Task: Check the sale-to-list ratio of fresh paint in the last 5 years.
Action: Mouse moved to (840, 187)
Screenshot: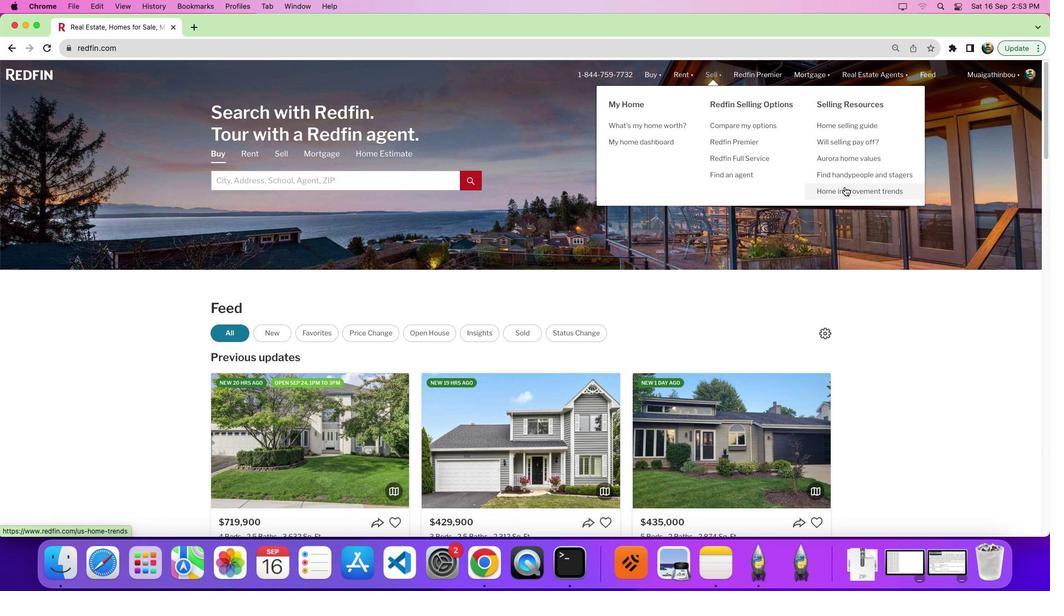 
Action: Mouse pressed left at (840, 187)
Screenshot: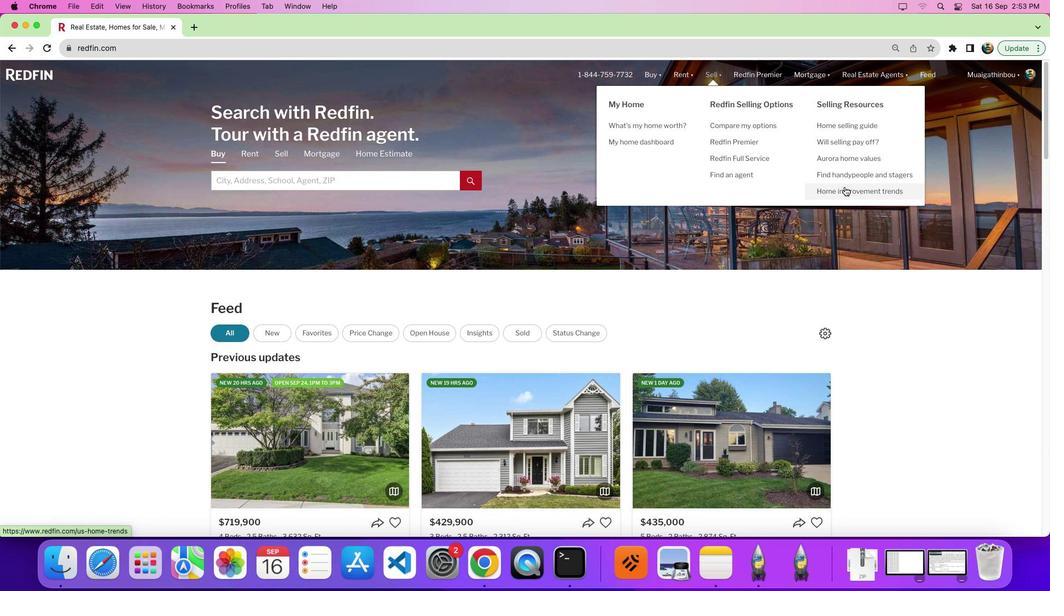 
Action: Mouse pressed left at (840, 187)
Screenshot: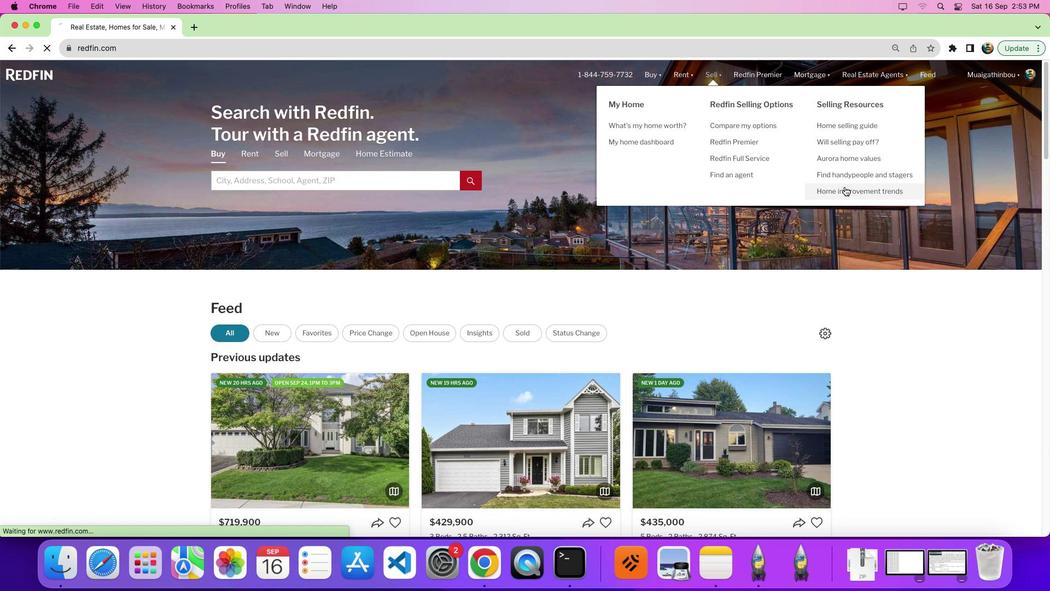 
Action: Mouse moved to (316, 209)
Screenshot: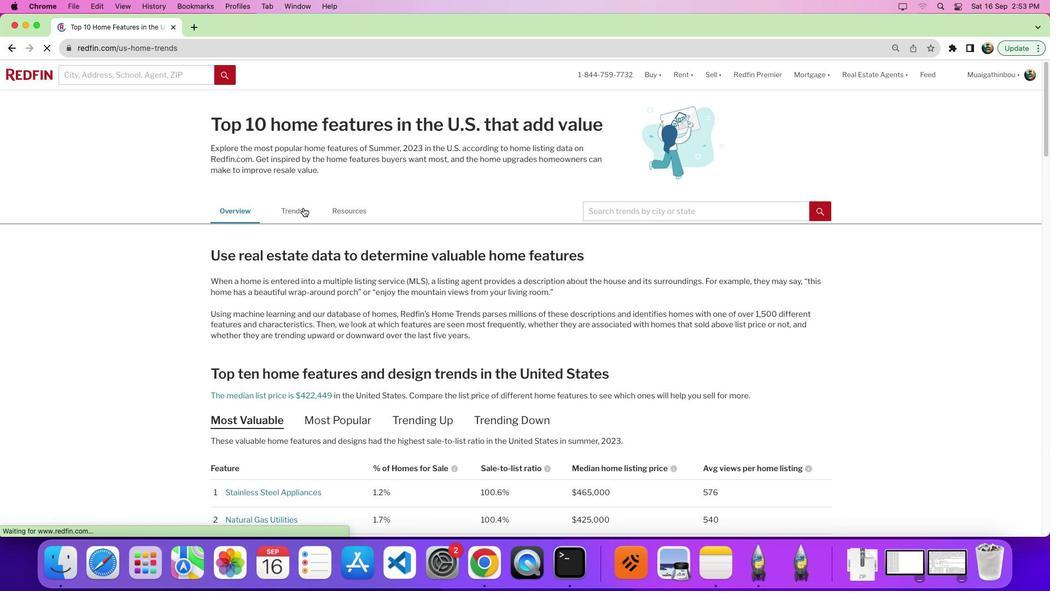 
Action: Mouse pressed left at (316, 209)
Screenshot: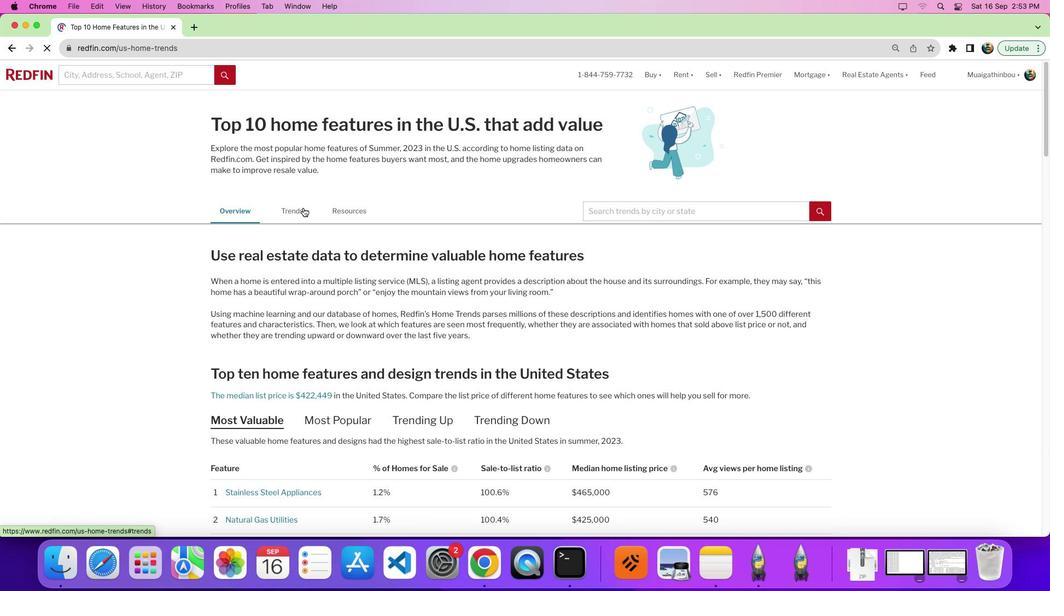 
Action: Mouse moved to (577, 256)
Screenshot: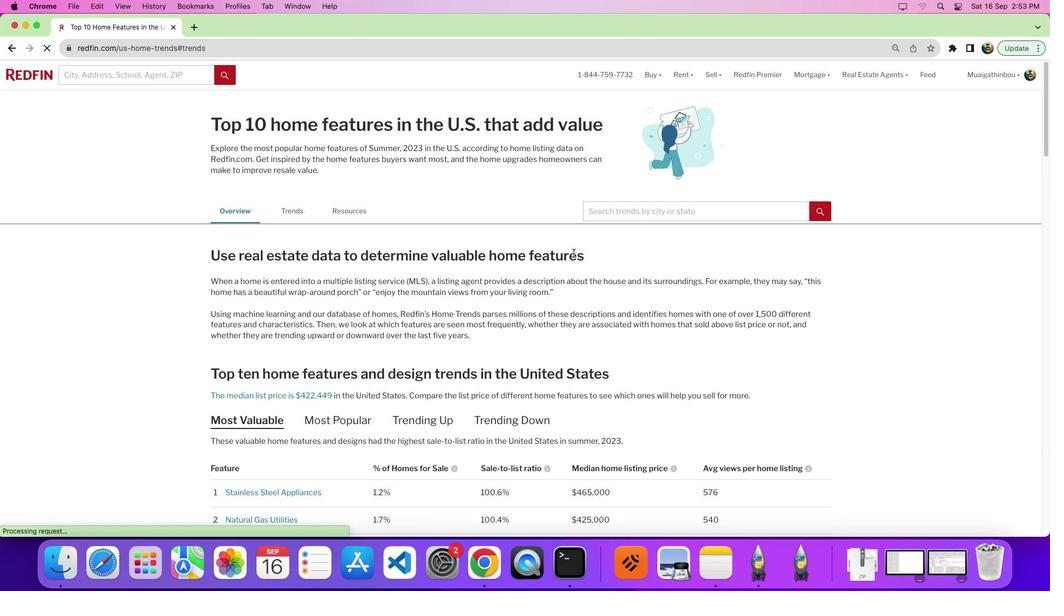 
Action: Mouse scrolled (577, 256) with delta (24, -4)
Screenshot: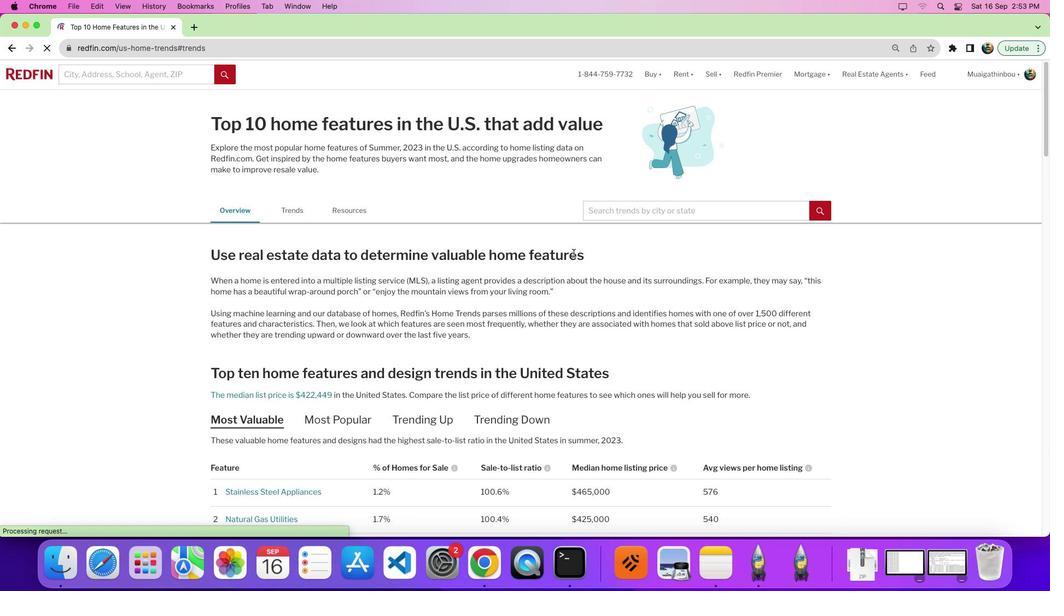 
Action: Mouse scrolled (577, 256) with delta (24, -4)
Screenshot: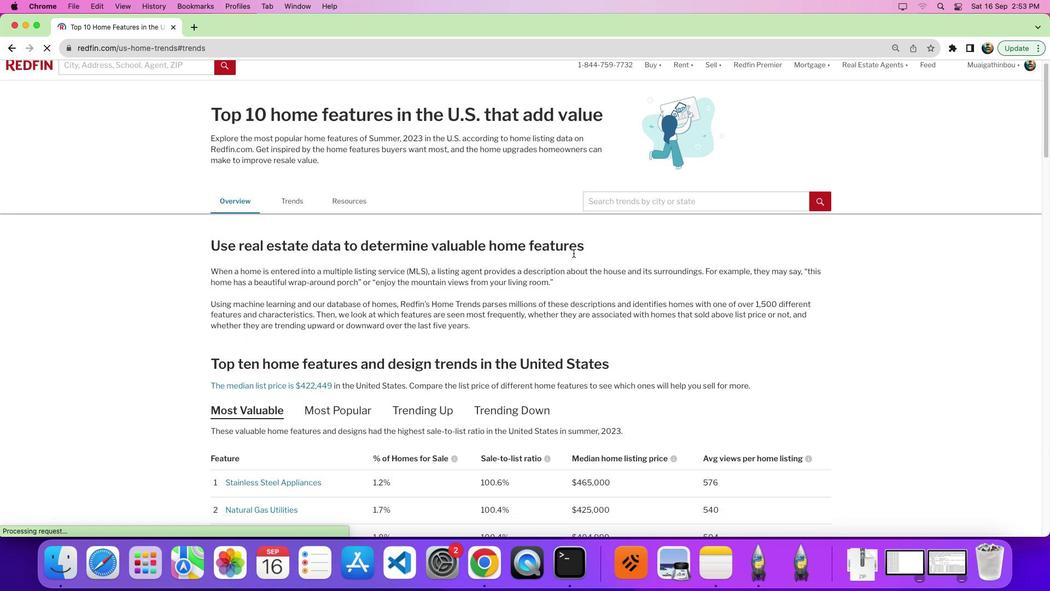 
Action: Mouse moved to (320, 190)
Screenshot: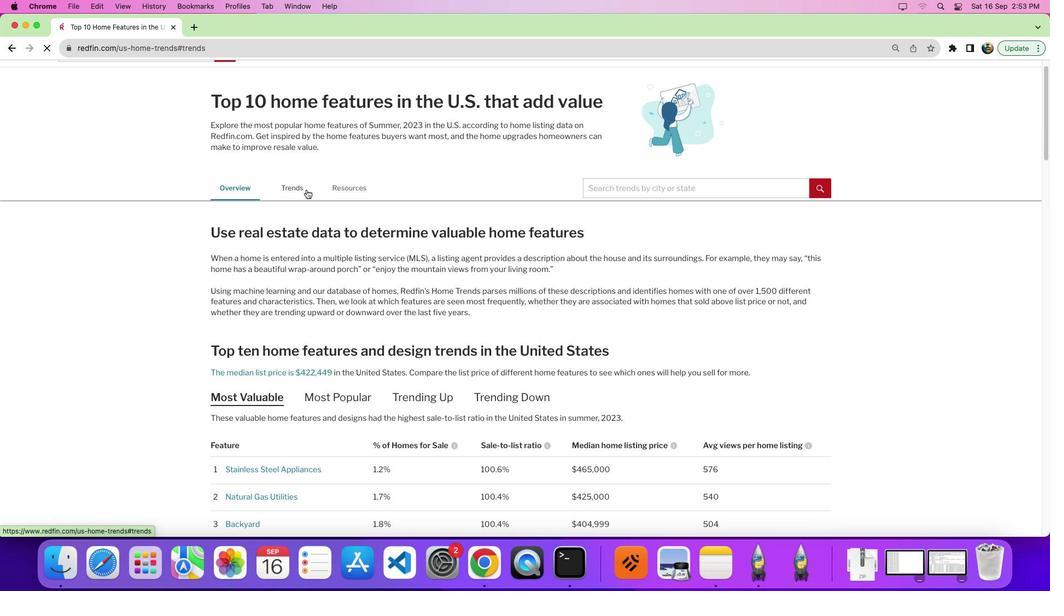 
Action: Mouse pressed left at (320, 190)
Screenshot: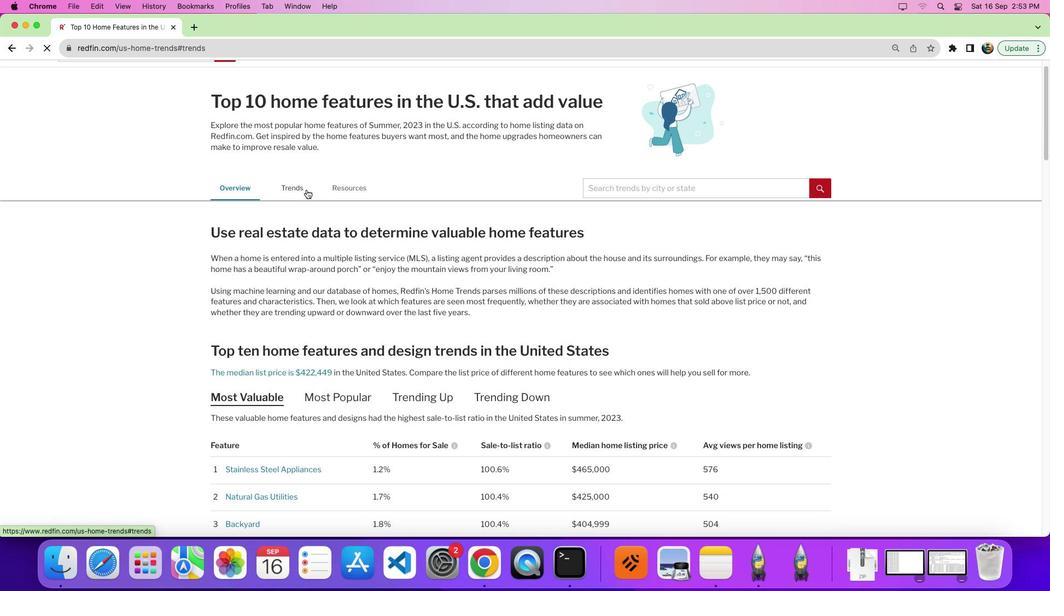 
Action: Mouse moved to (547, 253)
Screenshot: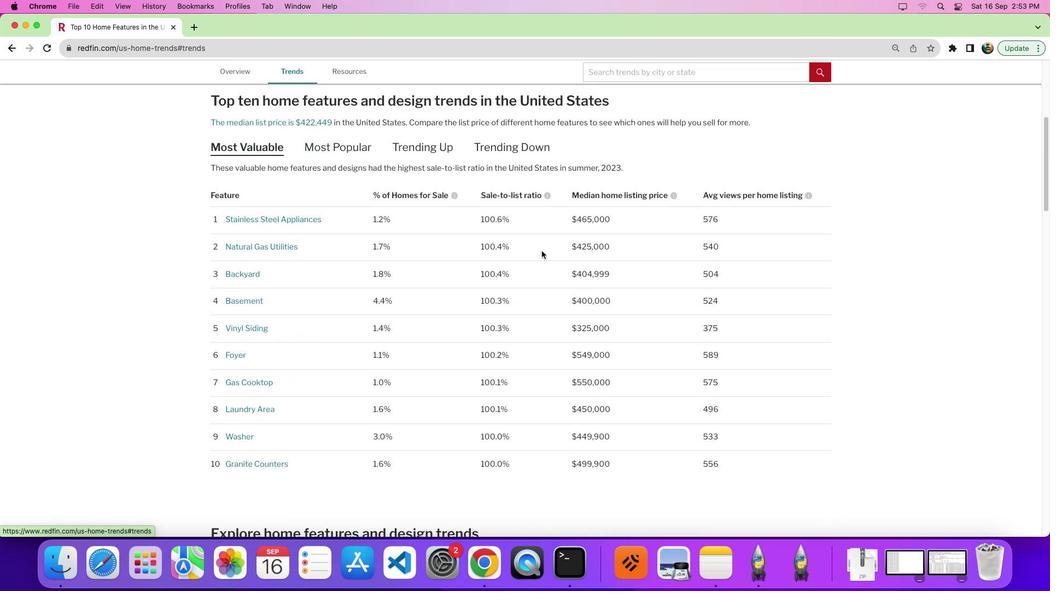
Action: Mouse scrolled (547, 253) with delta (24, -4)
Screenshot: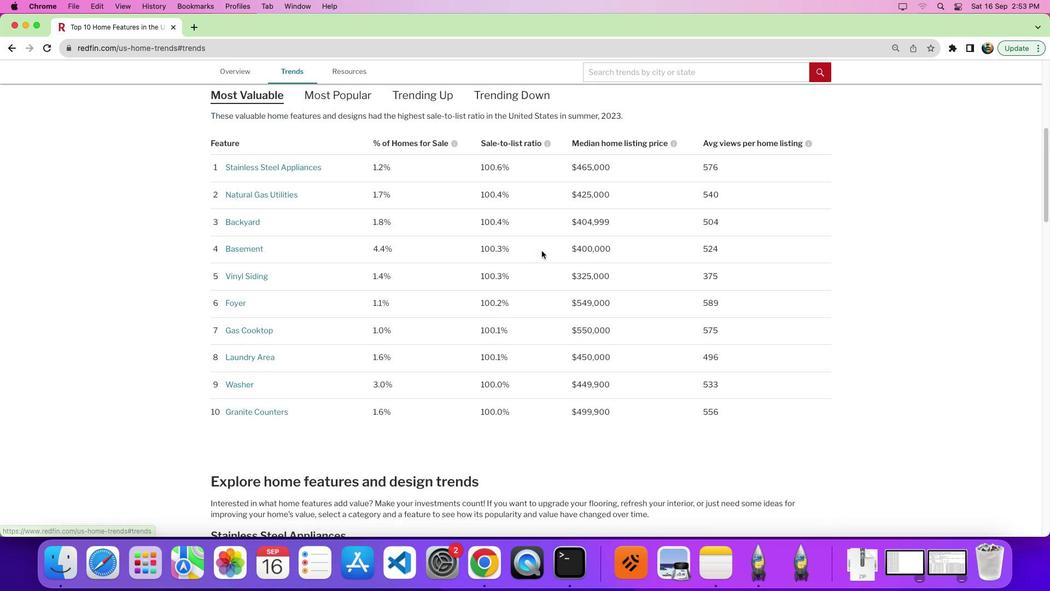 
Action: Mouse scrolled (547, 253) with delta (24, -5)
Screenshot: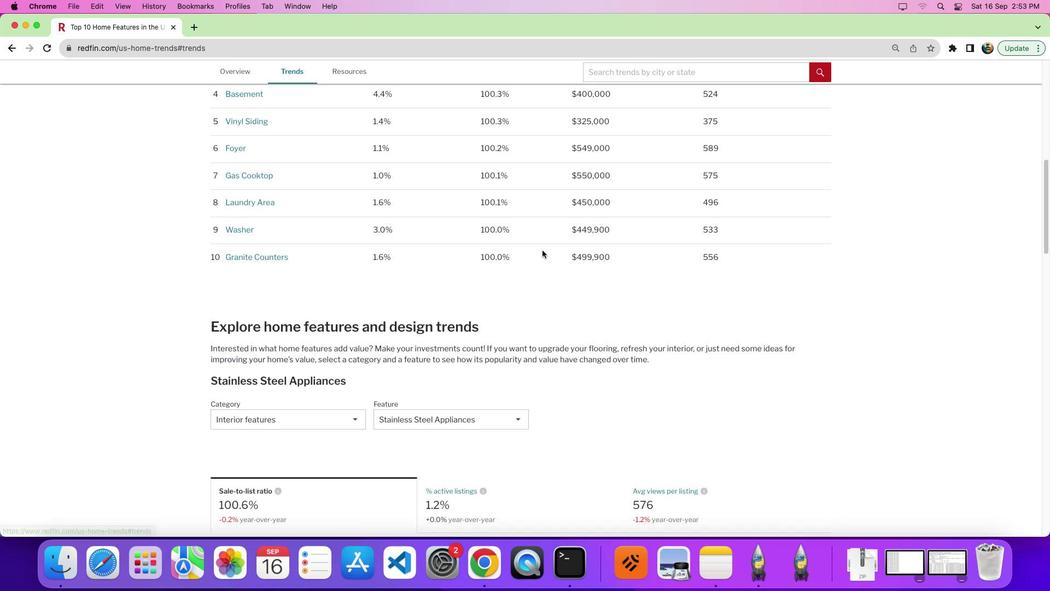 
Action: Mouse moved to (547, 253)
Screenshot: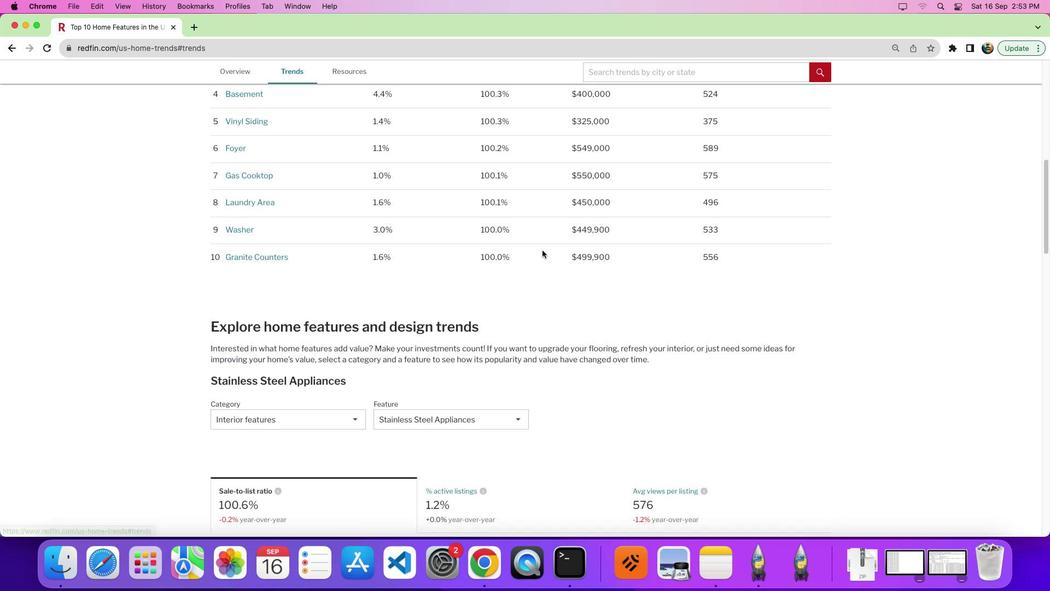 
Action: Mouse scrolled (547, 253) with delta (24, -8)
Screenshot: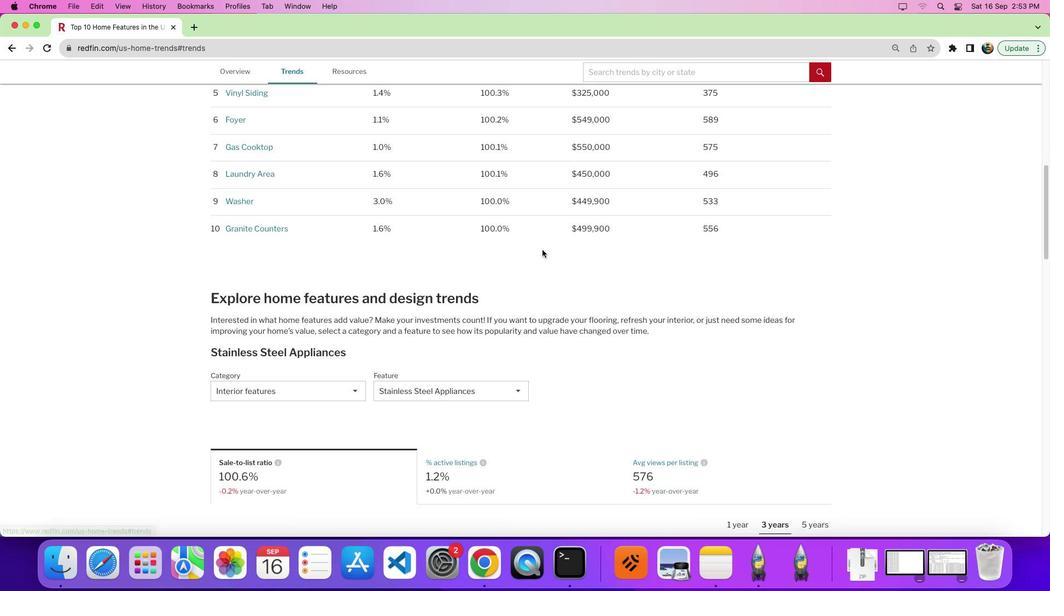
Action: Mouse moved to (548, 252)
Screenshot: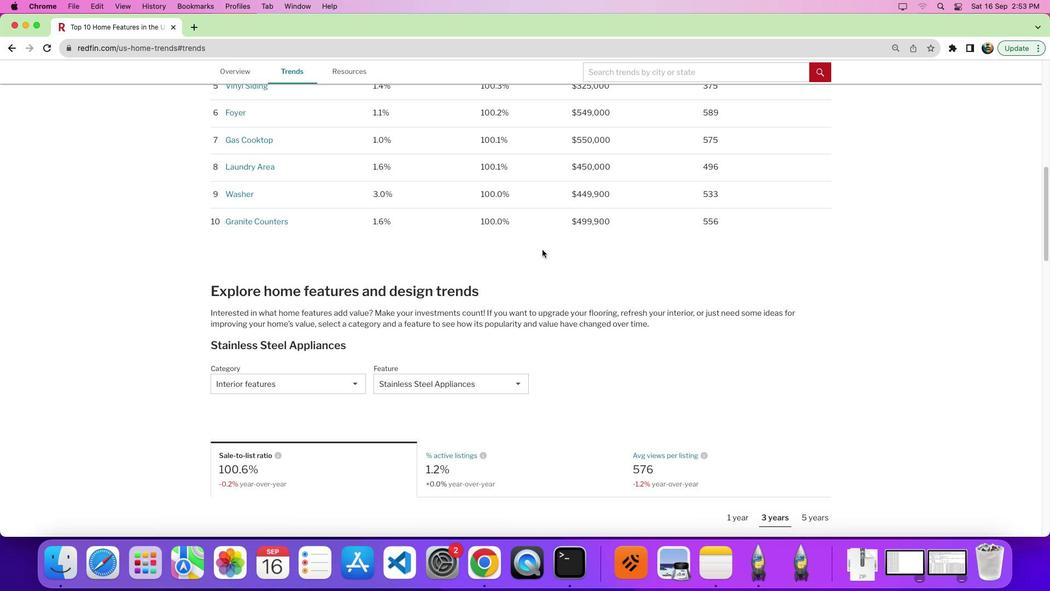 
Action: Mouse scrolled (548, 252) with delta (24, -4)
Screenshot: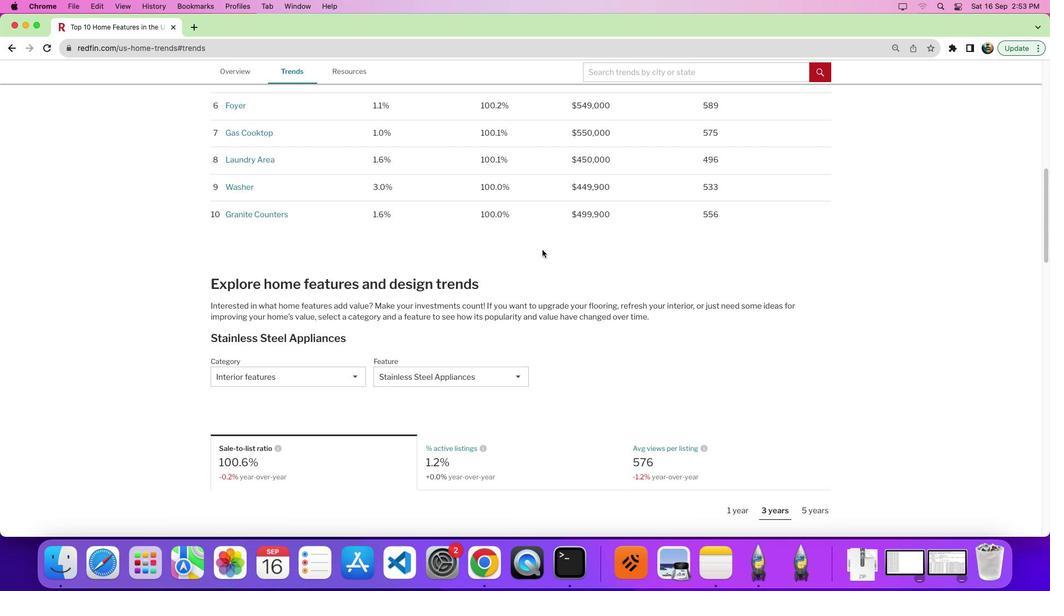 
Action: Mouse scrolled (548, 252) with delta (24, -4)
Screenshot: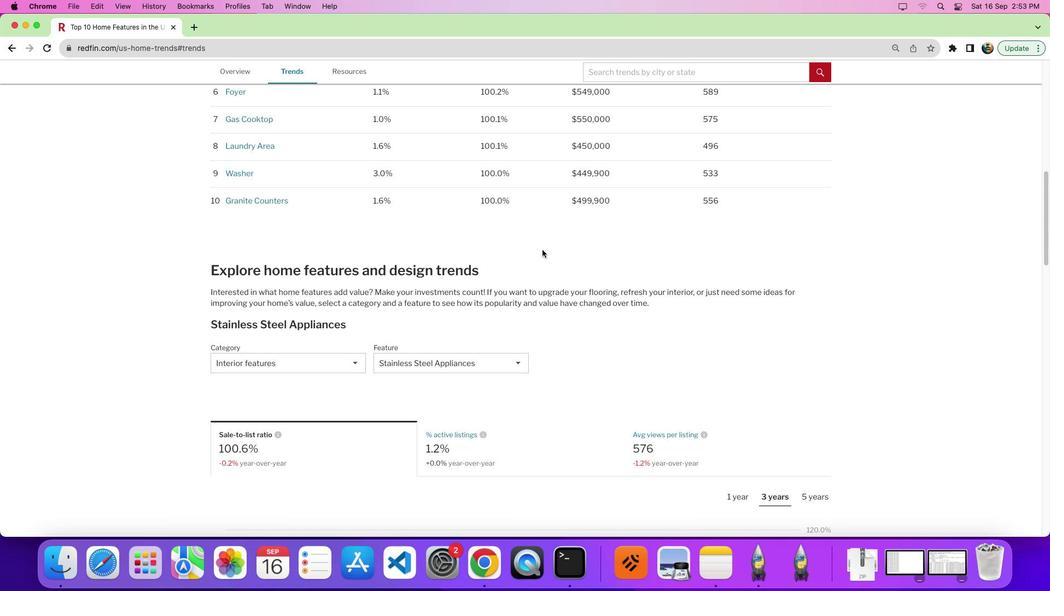 
Action: Mouse scrolled (548, 252) with delta (24, -7)
Screenshot: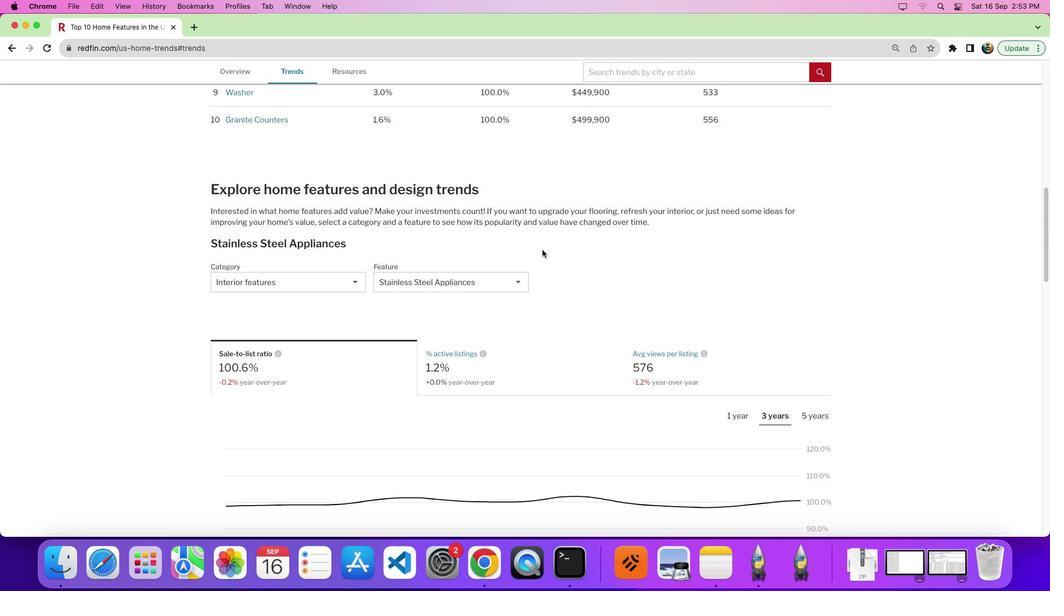 
Action: Mouse moved to (495, 230)
Screenshot: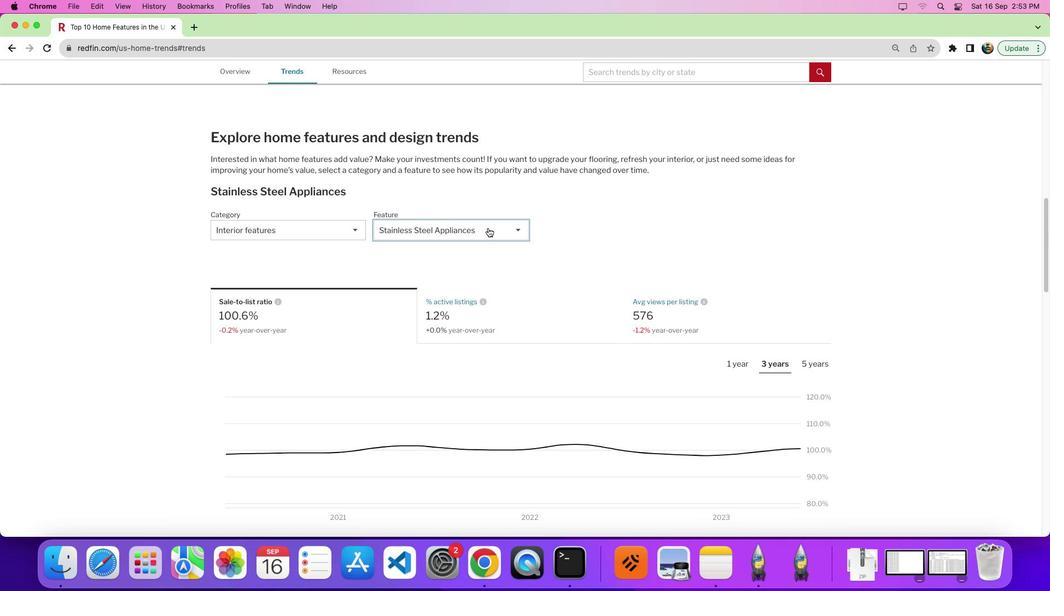 
Action: Mouse pressed left at (495, 230)
Screenshot: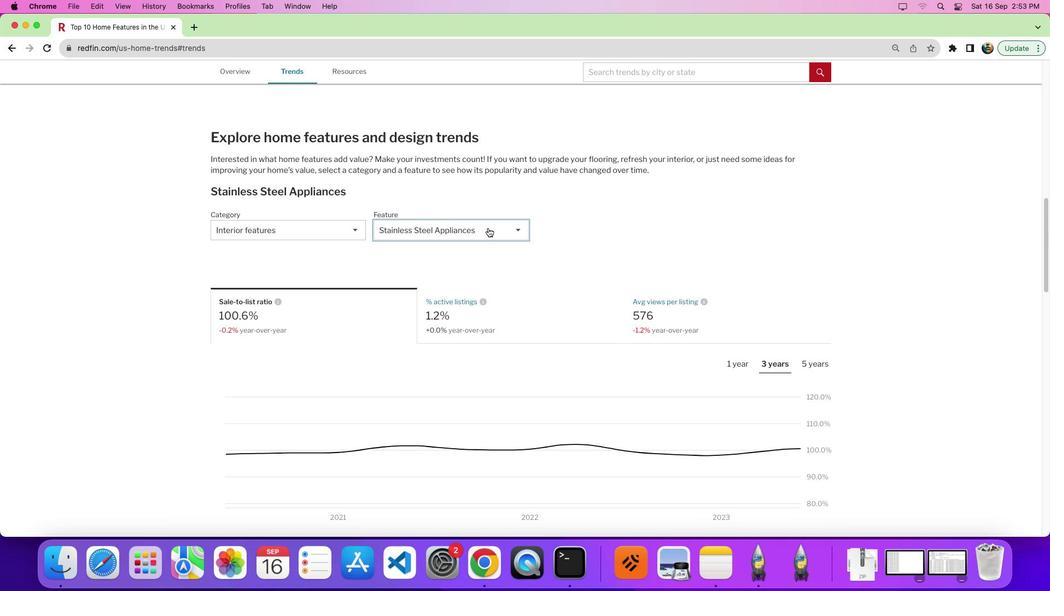 
Action: Mouse moved to (532, 317)
Screenshot: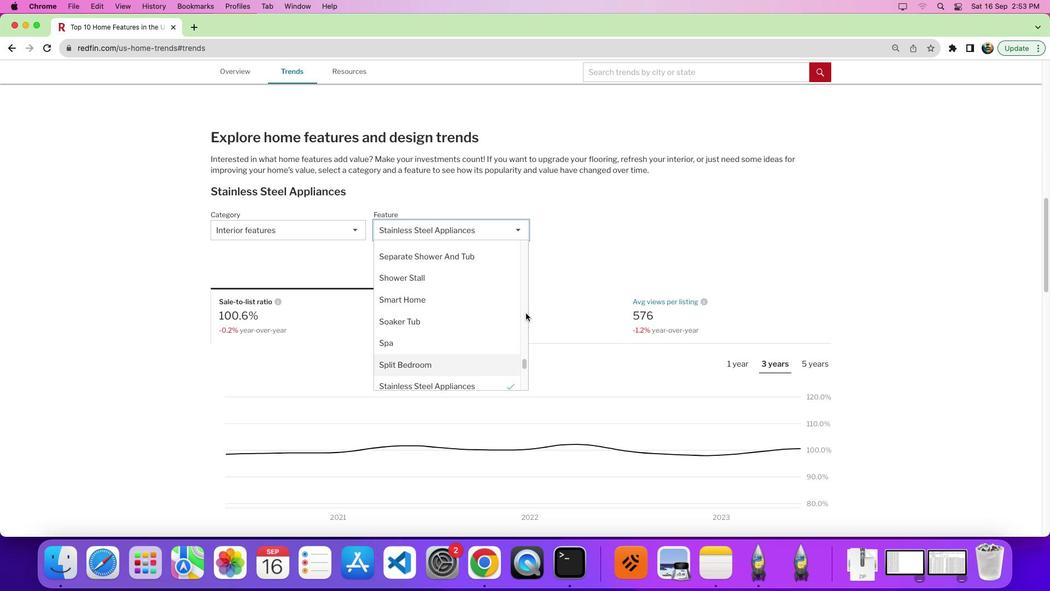 
Action: Mouse pressed left at (532, 317)
Screenshot: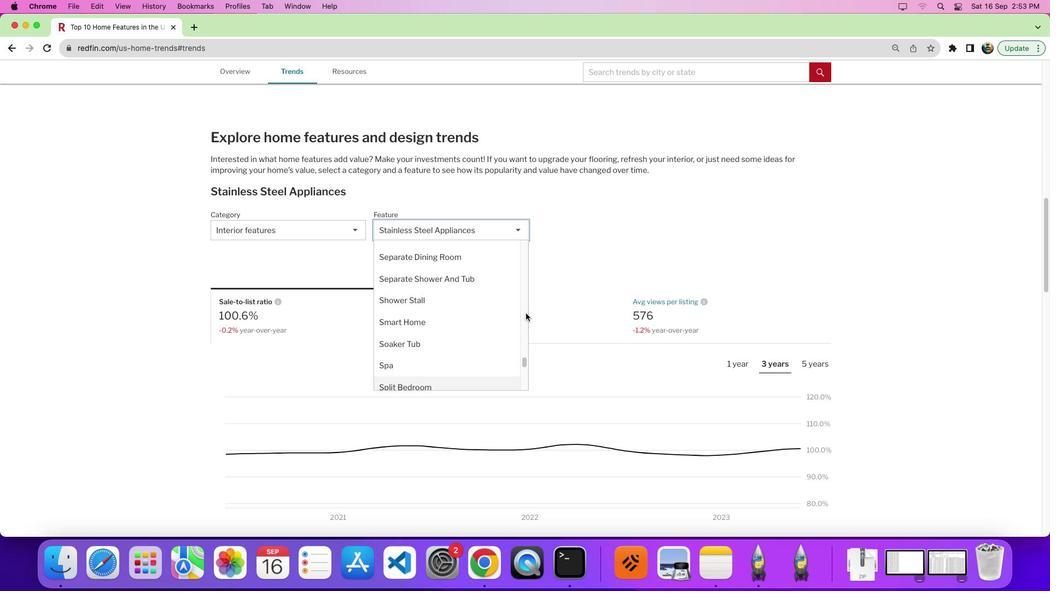 
Action: Mouse moved to (437, 311)
Screenshot: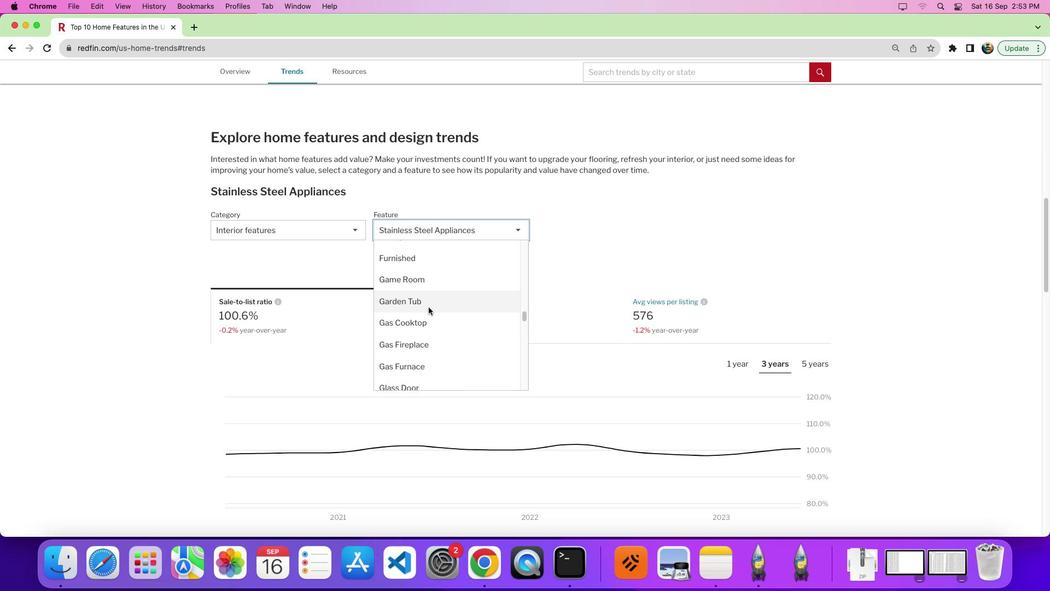 
Action: Mouse scrolled (437, 311) with delta (24, -3)
Screenshot: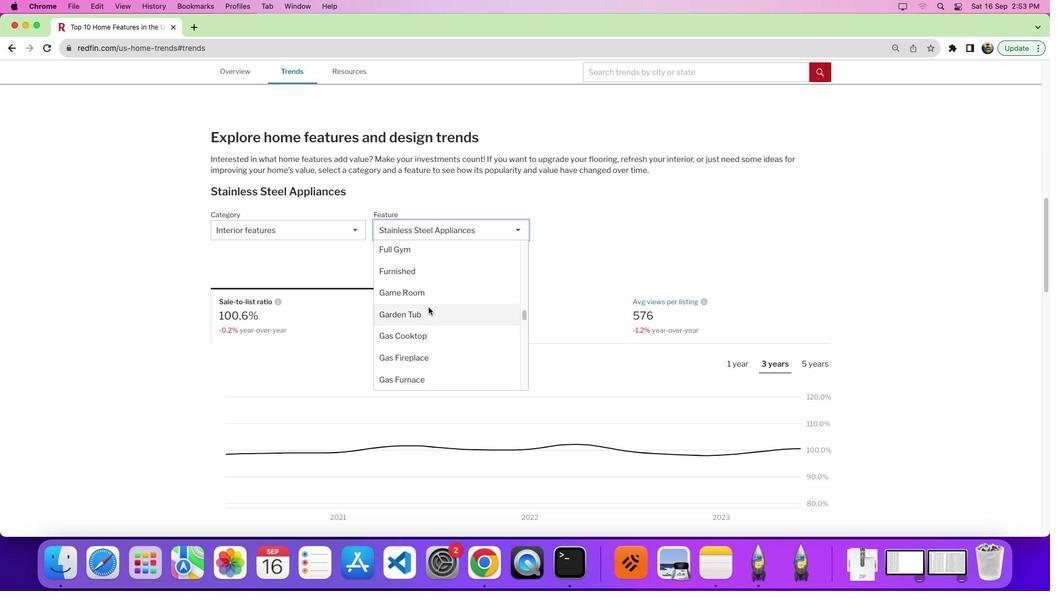 
Action: Mouse scrolled (437, 311) with delta (24, -3)
Screenshot: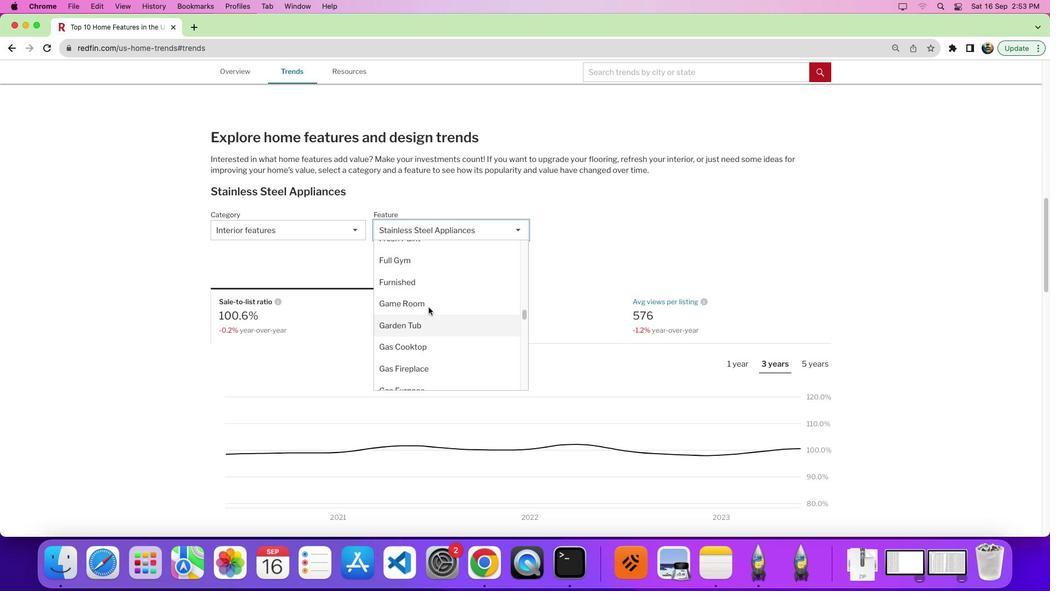 
Action: Mouse moved to (438, 291)
Screenshot: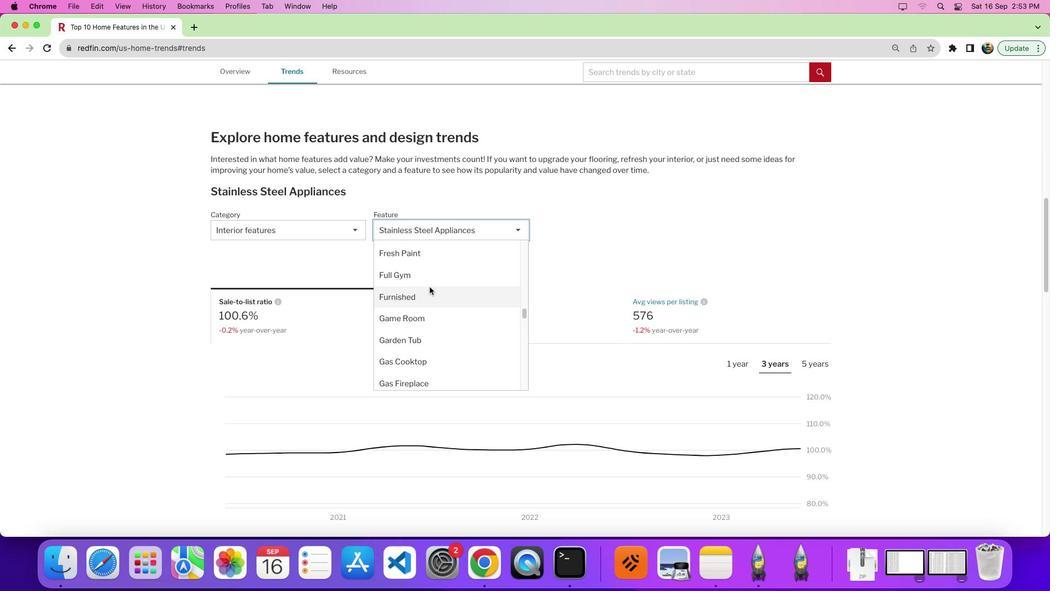 
Action: Mouse scrolled (438, 291) with delta (24, -3)
Screenshot: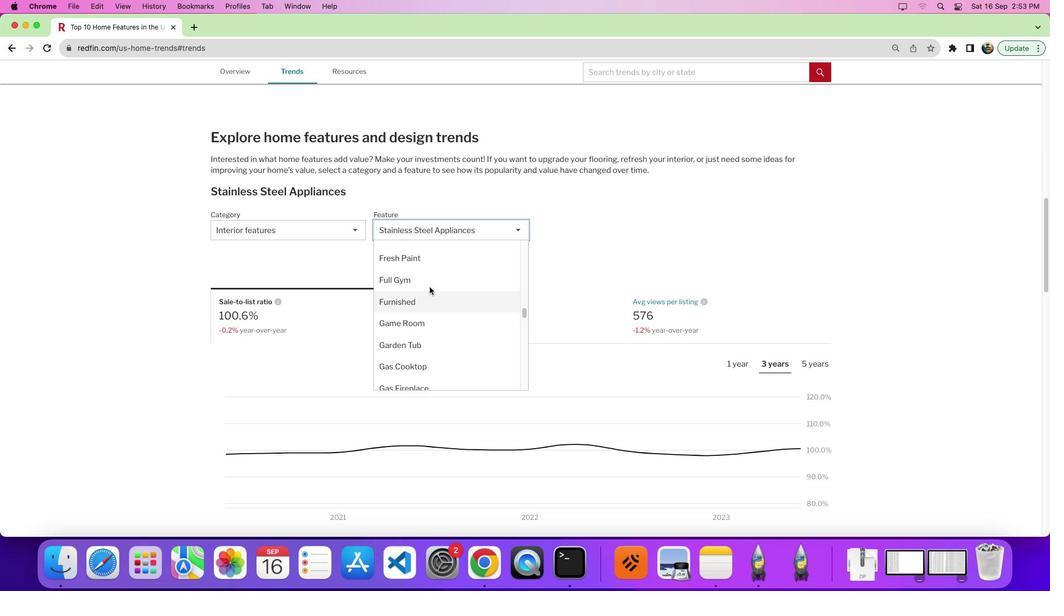 
Action: Mouse scrolled (438, 291) with delta (24, -3)
Screenshot: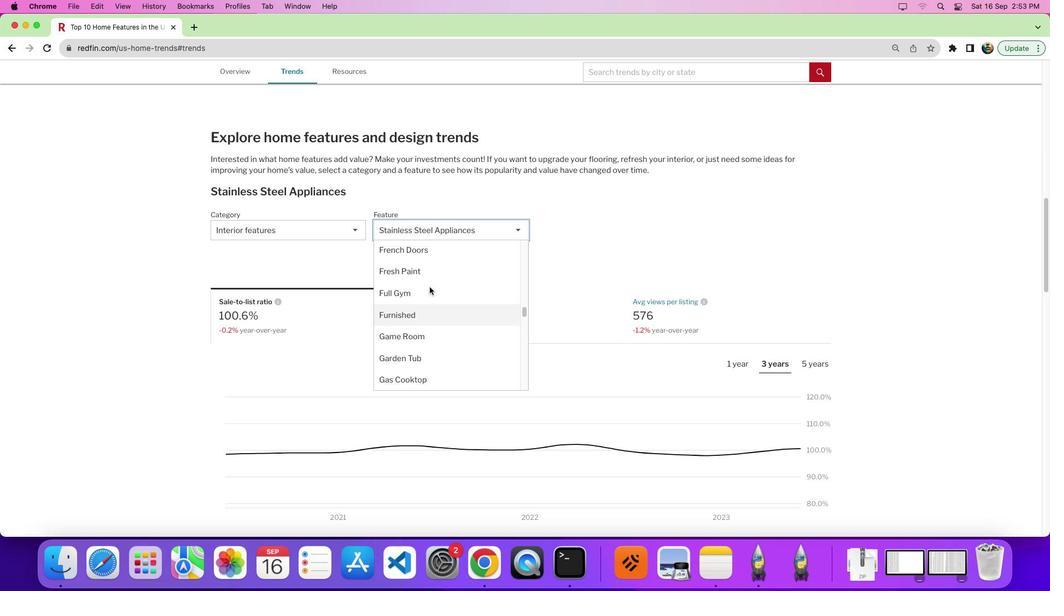 
Action: Mouse moved to (440, 282)
Screenshot: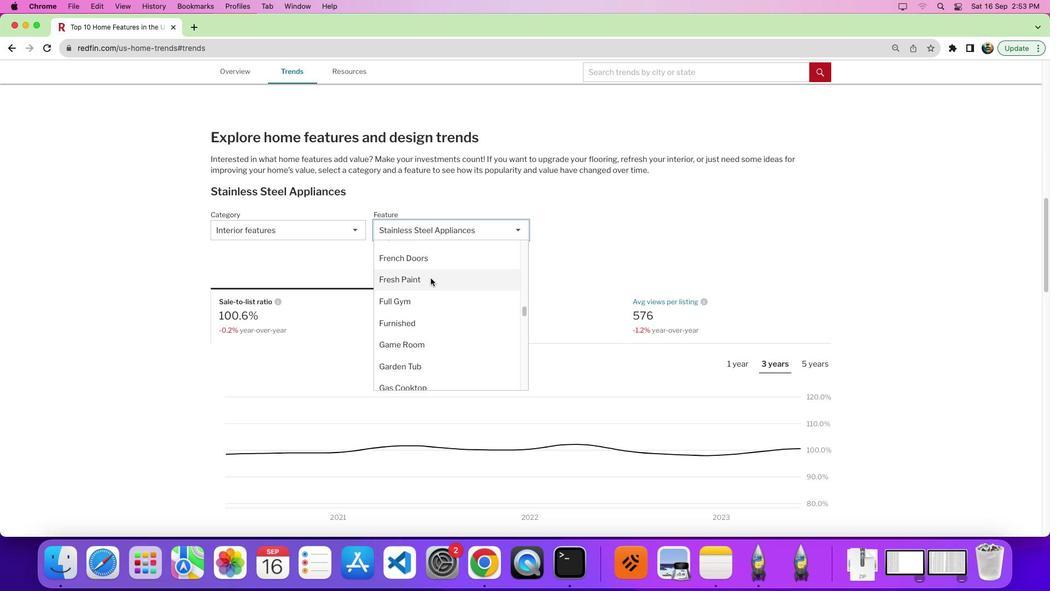 
Action: Mouse pressed left at (440, 282)
Screenshot: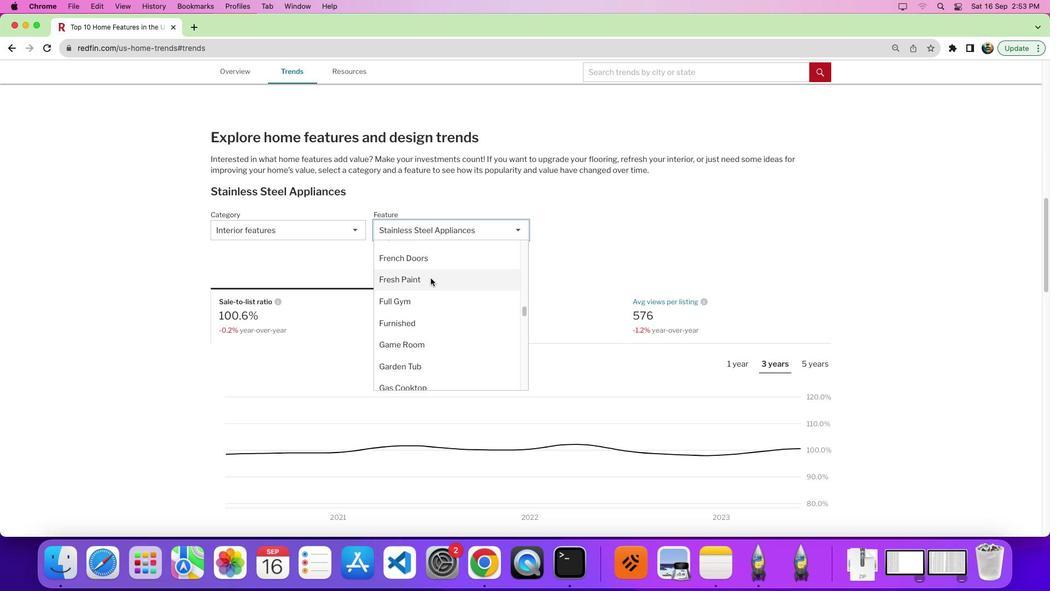 
Action: Mouse moved to (586, 356)
Screenshot: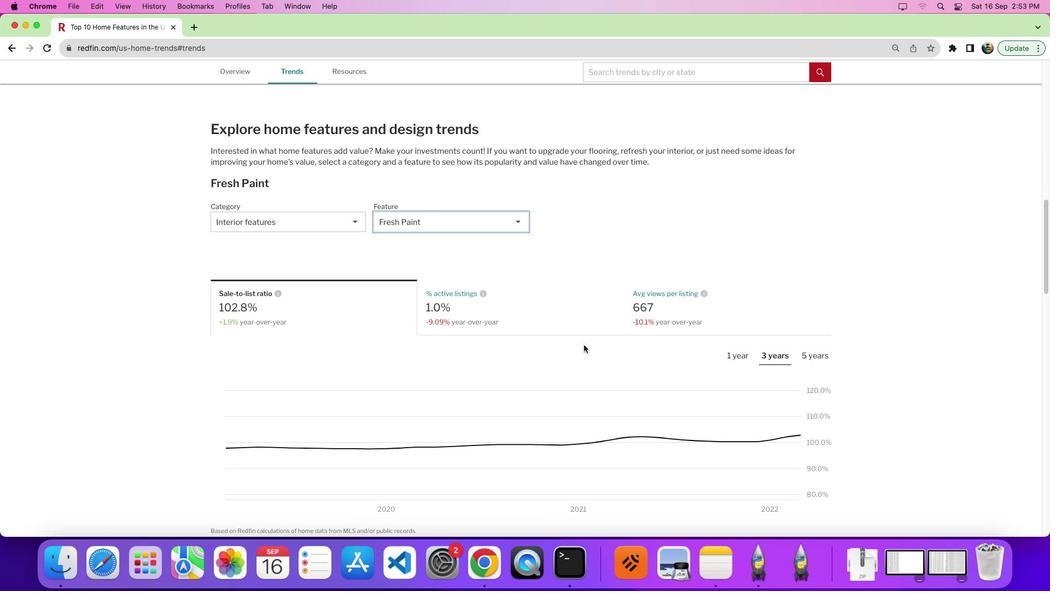 
Action: Mouse scrolled (586, 356) with delta (24, -4)
Screenshot: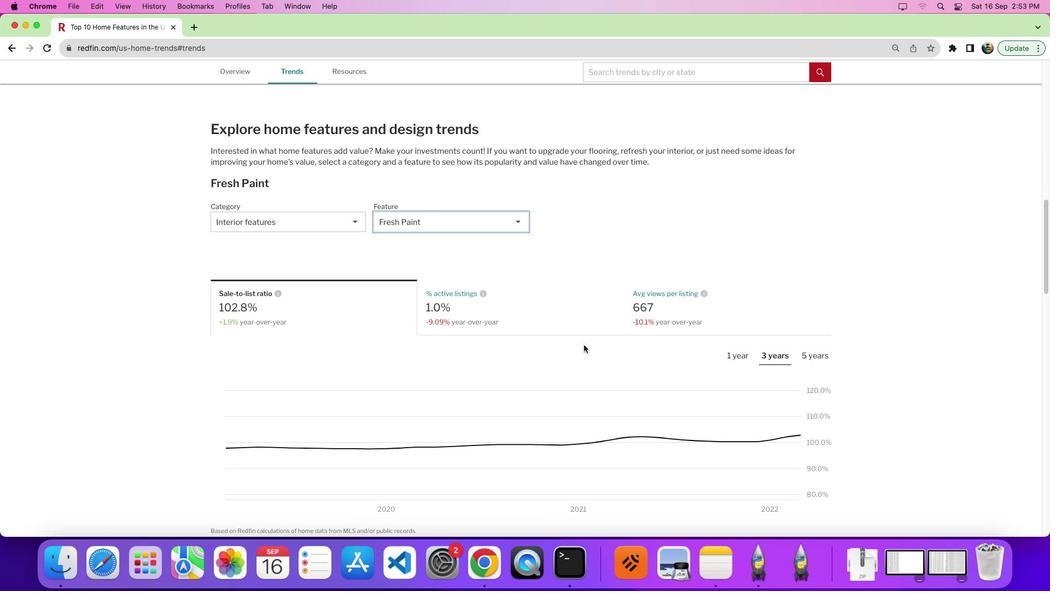 
Action: Mouse moved to (588, 351)
Screenshot: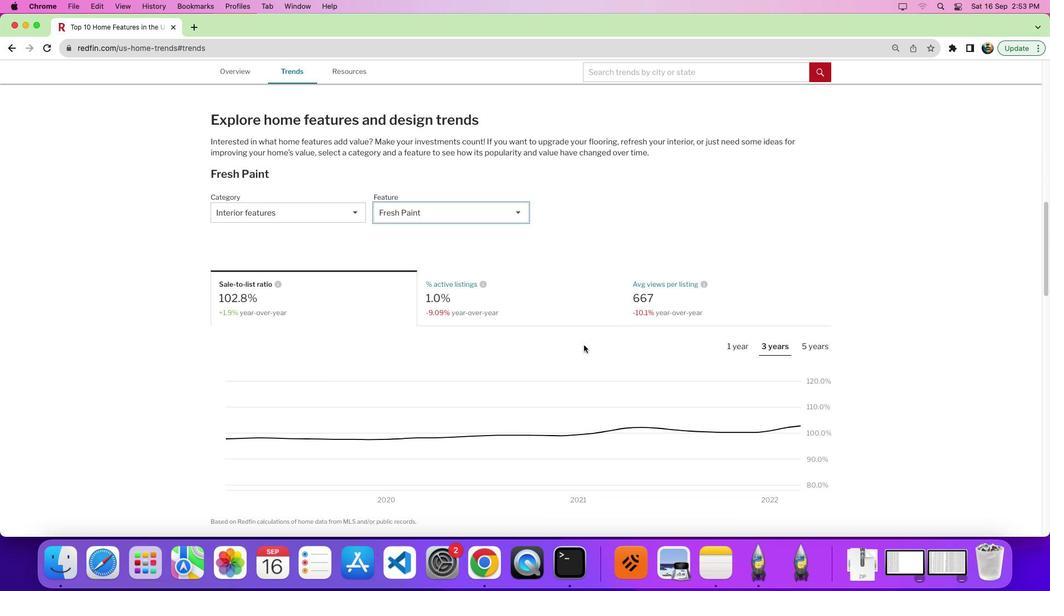 
Action: Mouse scrolled (588, 351) with delta (24, -4)
Screenshot: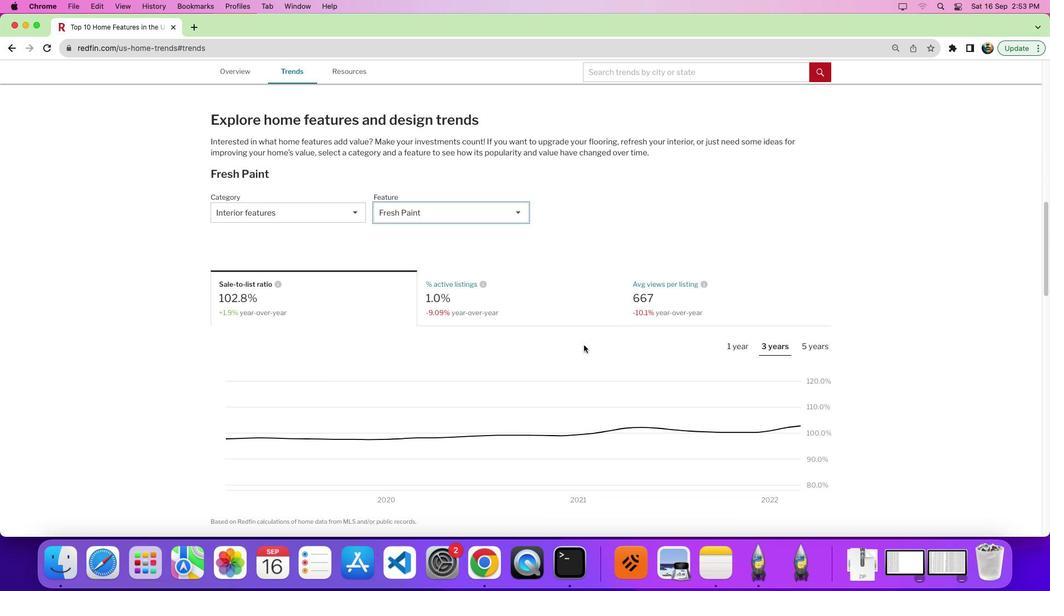 
Action: Mouse moved to (818, 330)
Screenshot: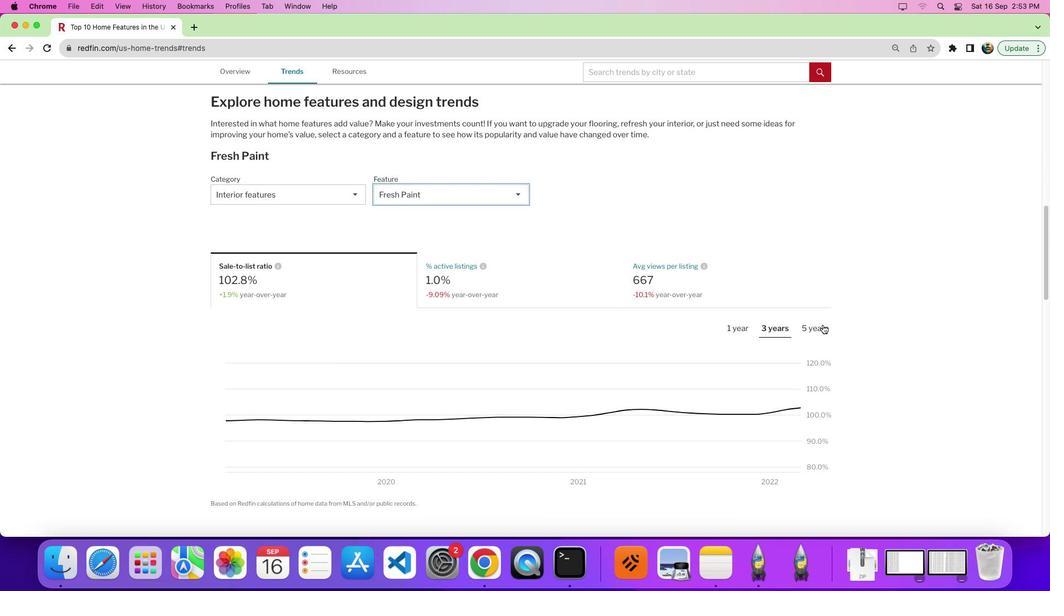 
Action: Mouse pressed left at (818, 330)
Screenshot: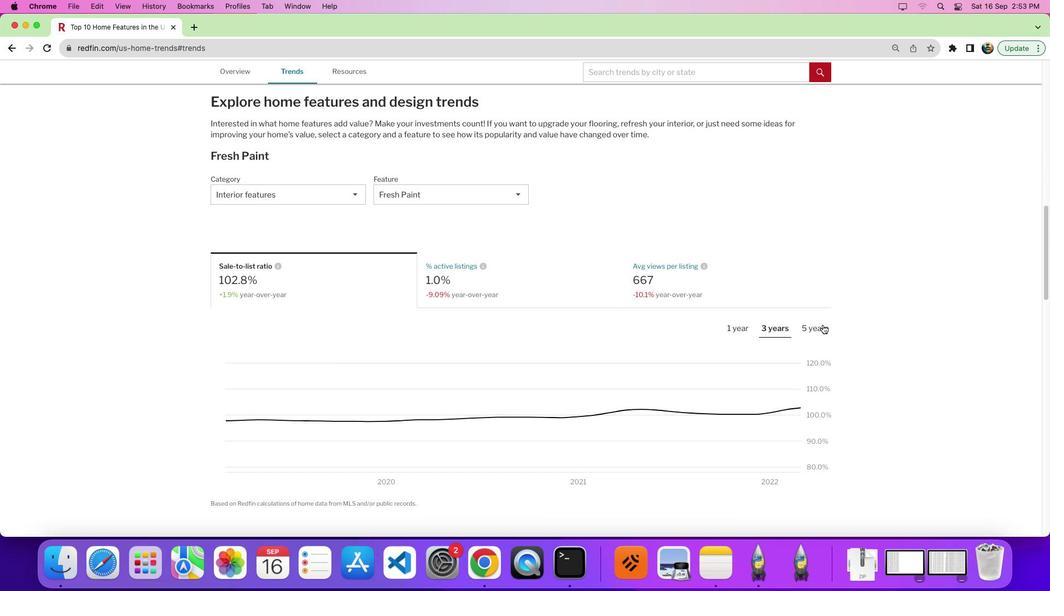 
Action: Mouse moved to (806, 338)
Screenshot: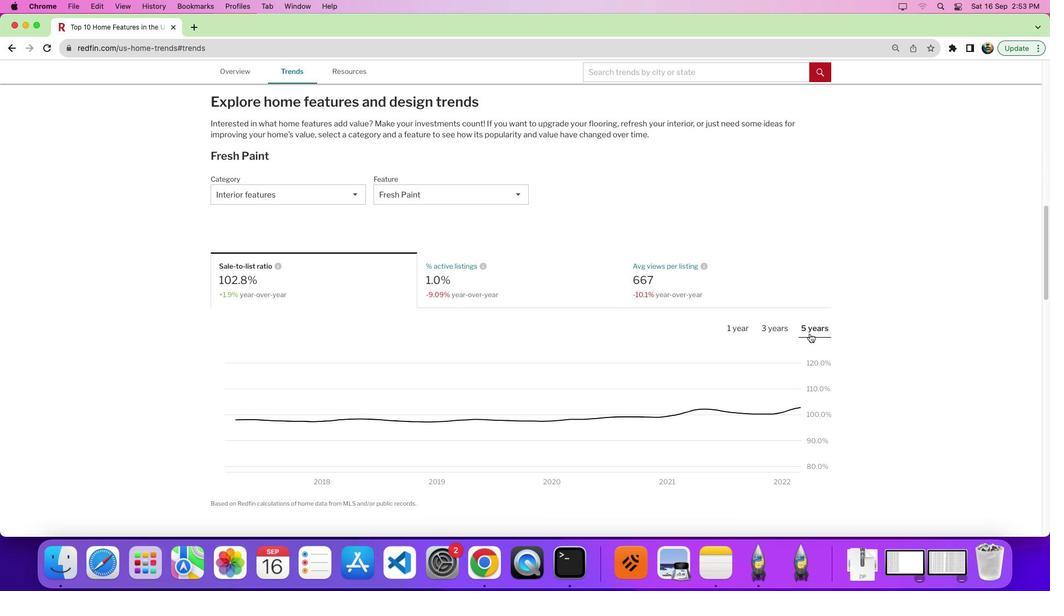 
Action: Mouse scrolled (806, 338) with delta (24, -4)
Screenshot: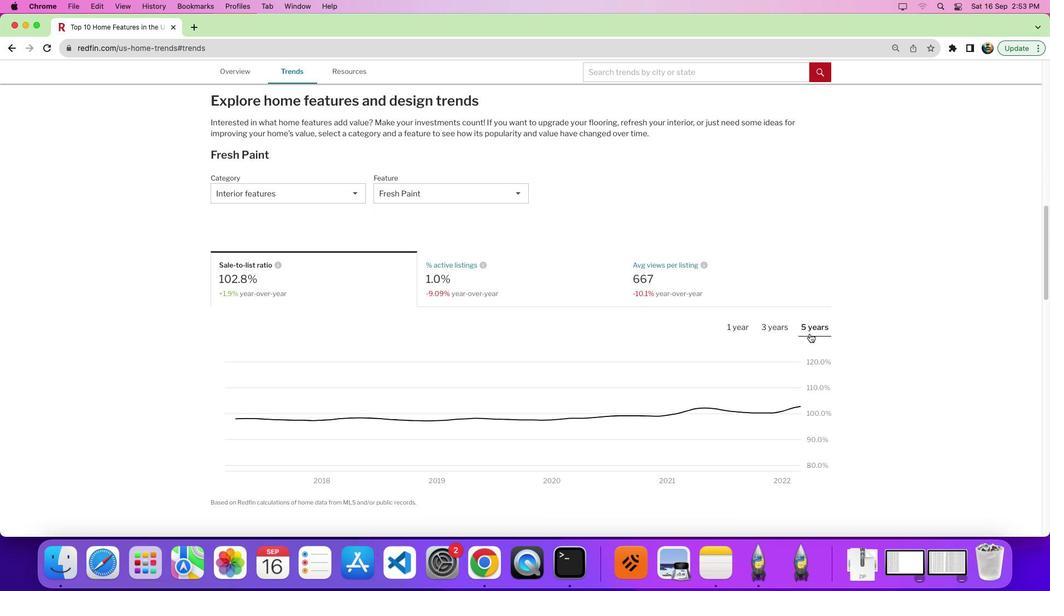 
Action: Mouse scrolled (806, 338) with delta (24, -4)
Screenshot: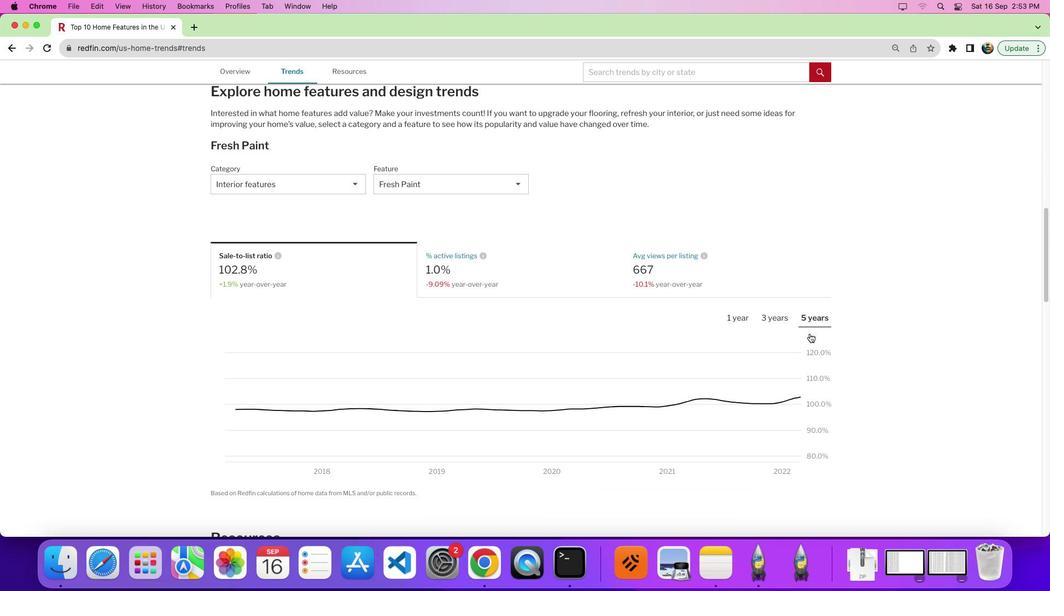 
Action: Mouse moved to (816, 353)
Screenshot: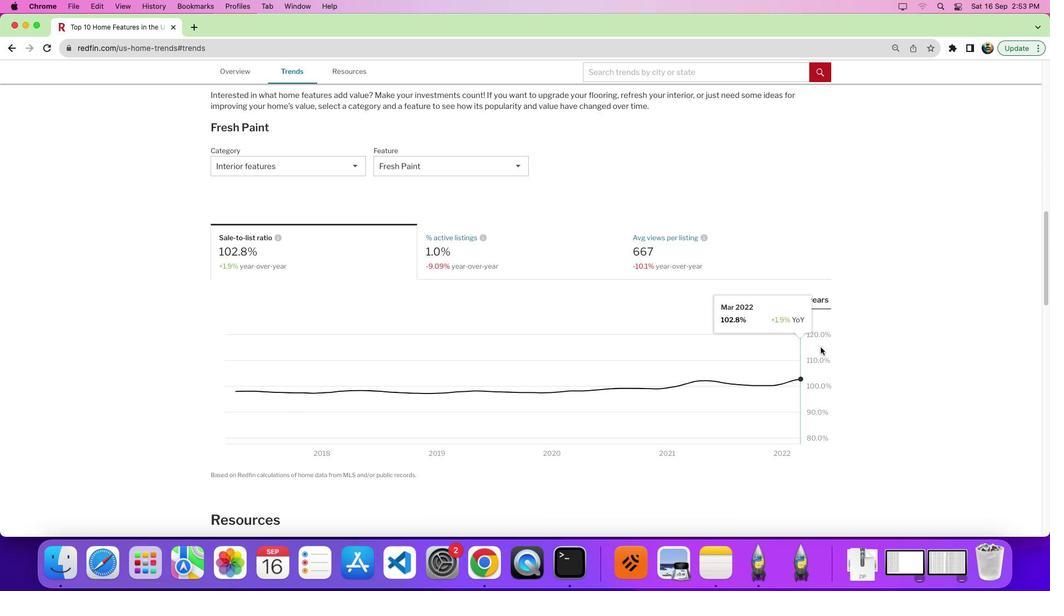 
Action: Mouse scrolled (816, 353) with delta (24, -4)
Screenshot: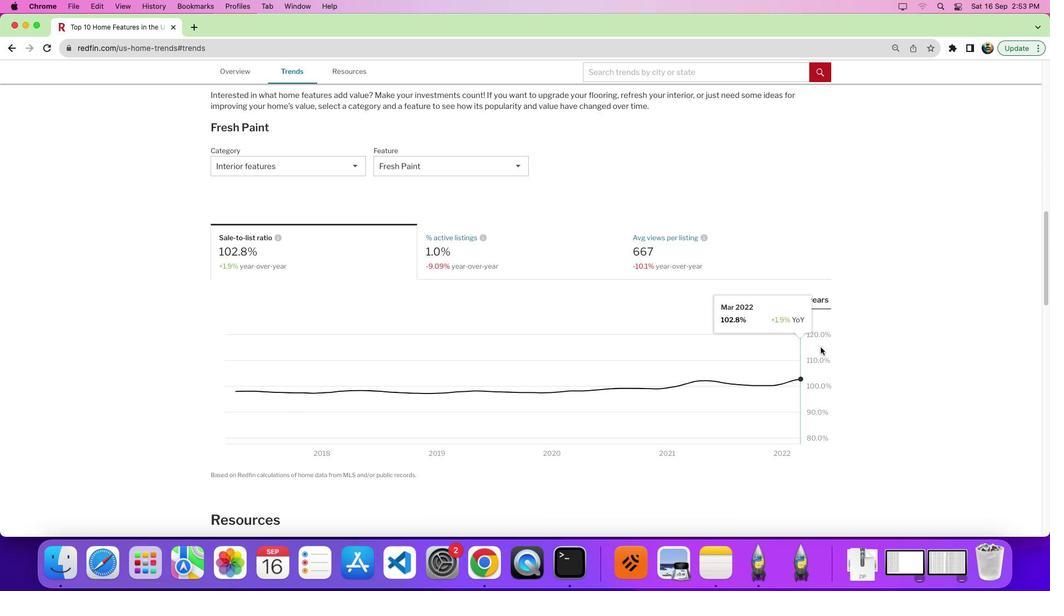 
Action: Mouse scrolled (816, 353) with delta (24, -4)
Screenshot: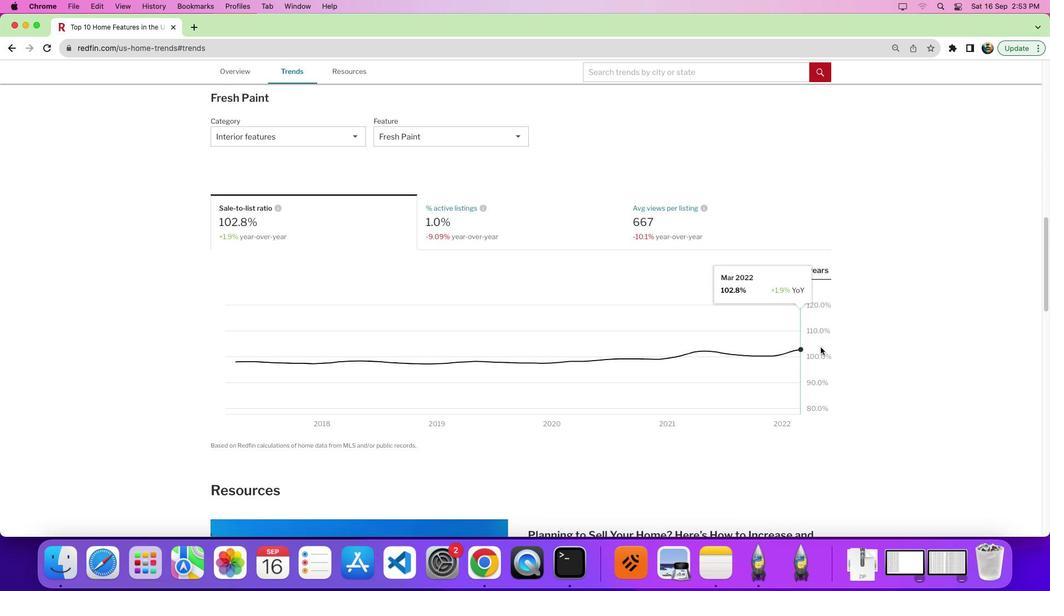 
Action: Mouse scrolled (816, 353) with delta (24, -7)
Screenshot: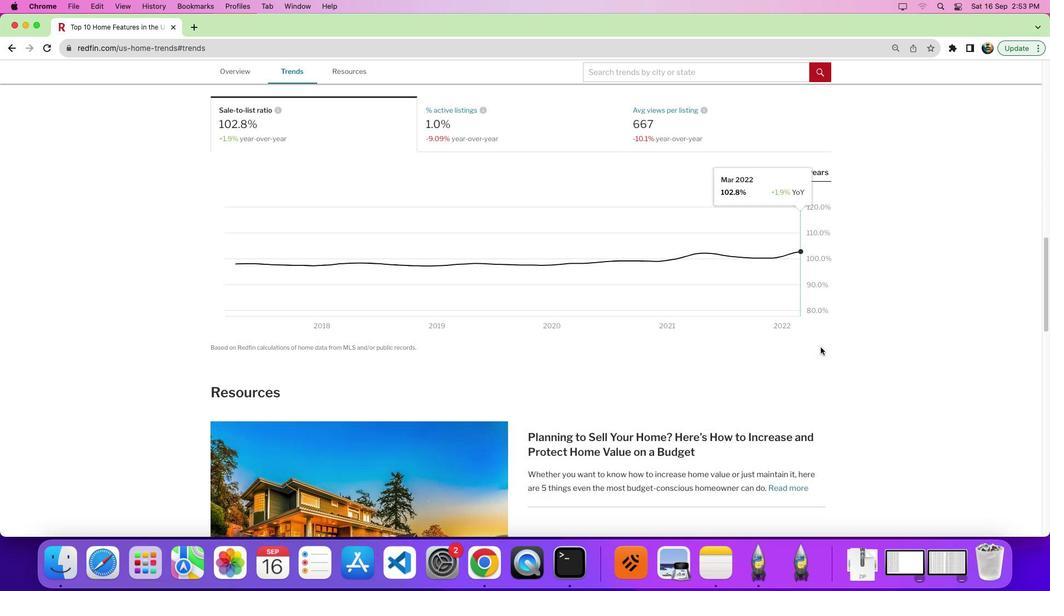 
Action: Mouse moved to (815, 371)
Screenshot: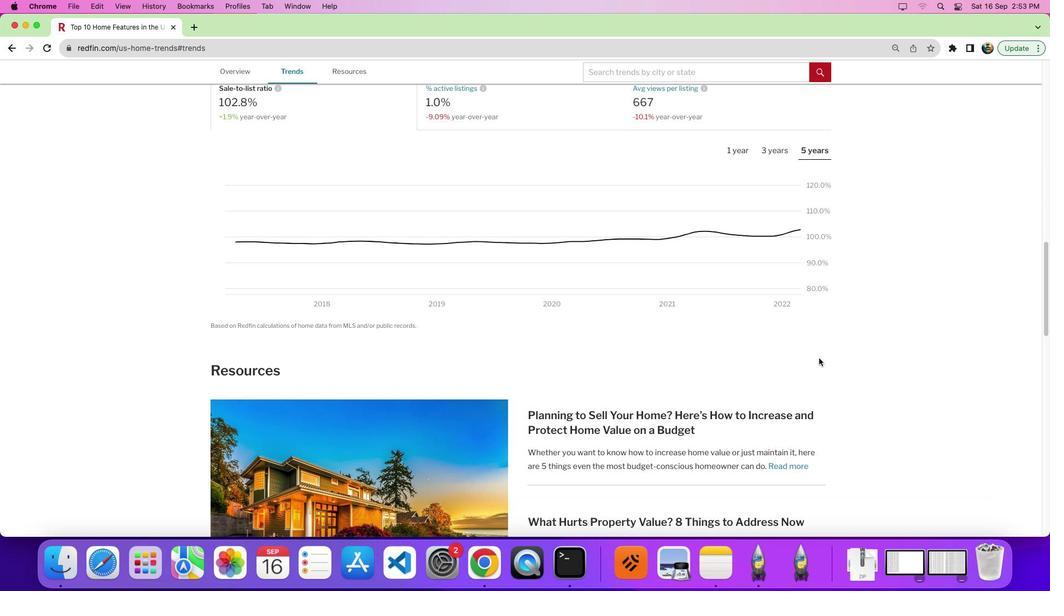 
